 Task: Apply a dynamic EQ to specifically target and reduce sibilant frequencies.
Action: Mouse moved to (4, 11)
Screenshot: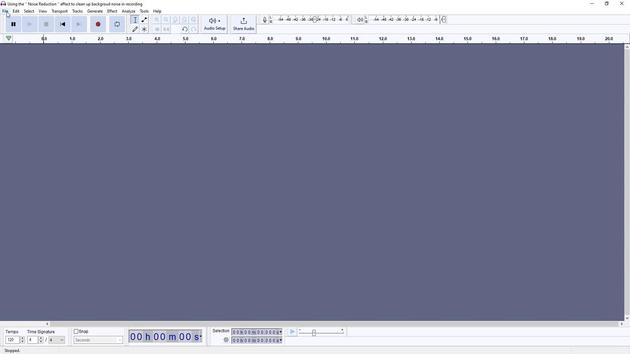 
Action: Mouse pressed left at (4, 11)
Screenshot: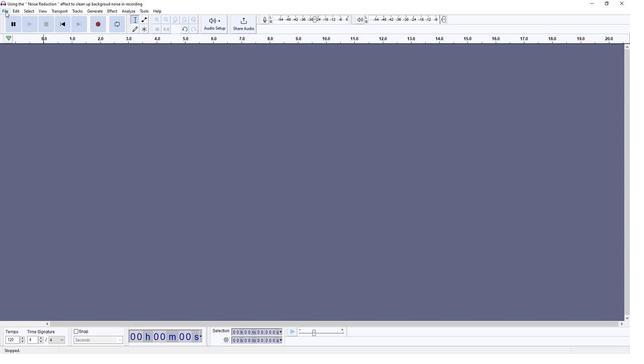 
Action: Mouse moved to (107, 77)
Screenshot: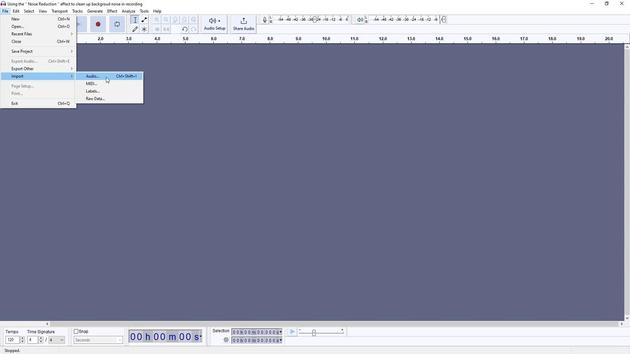 
Action: Mouse pressed left at (107, 77)
Screenshot: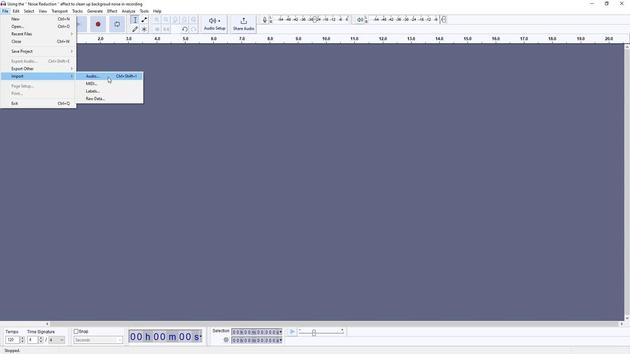 
Action: Mouse moved to (61, 55)
Screenshot: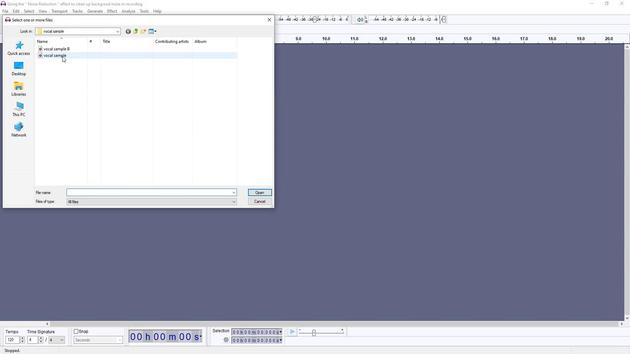 
Action: Mouse pressed left at (61, 55)
Screenshot: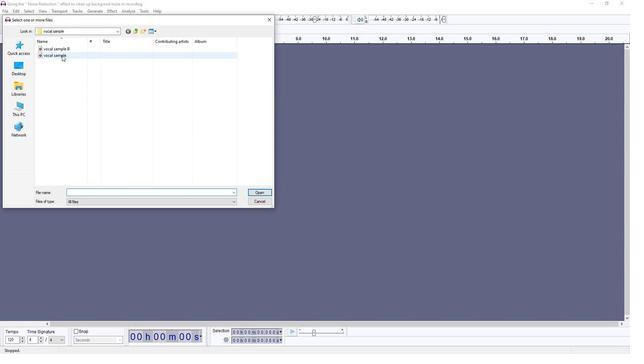 
Action: Mouse moved to (263, 194)
Screenshot: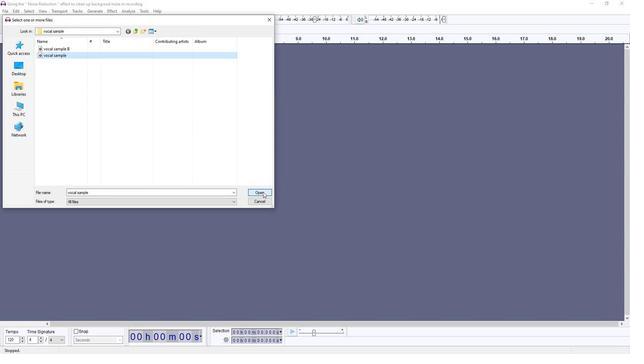 
Action: Mouse pressed left at (263, 194)
Screenshot: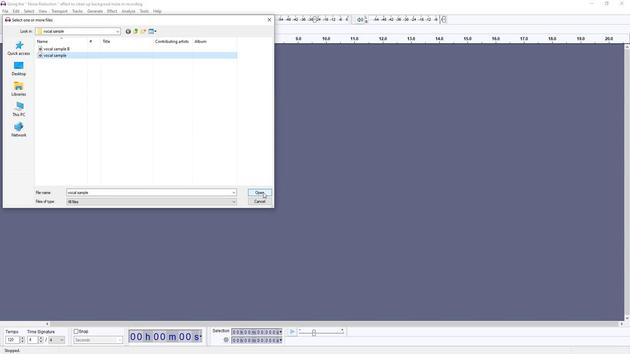 
Action: Mouse moved to (620, 51)
Screenshot: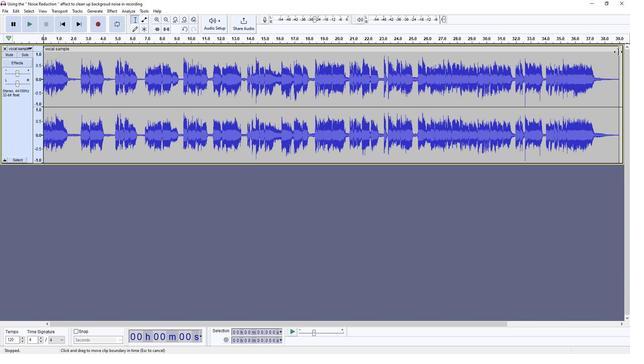 
Action: Mouse pressed left at (620, 51)
Screenshot: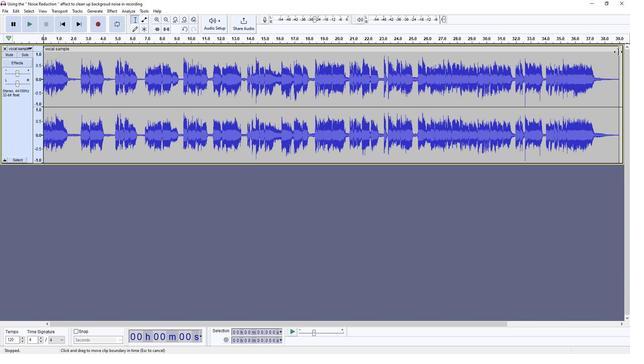 
Action: Mouse moved to (220, 71)
Screenshot: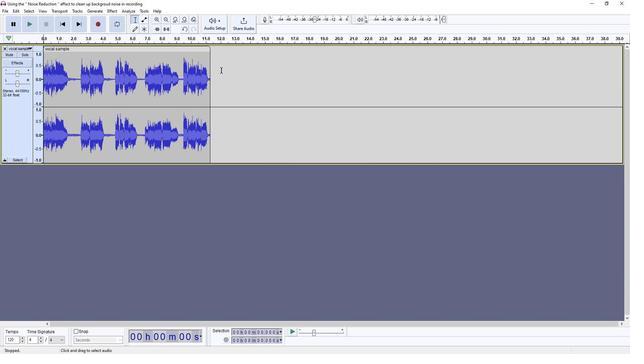 
Action: Mouse pressed left at (220, 71)
Screenshot: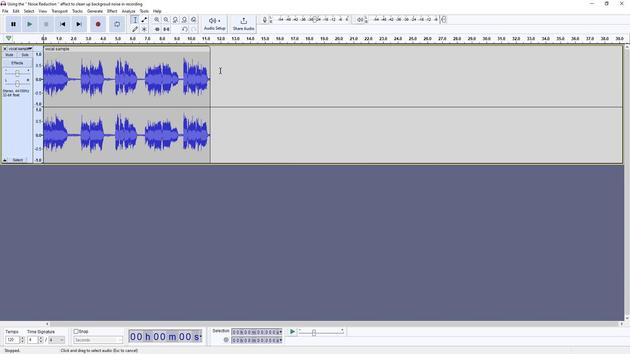 
Action: Mouse moved to (30, 23)
Screenshot: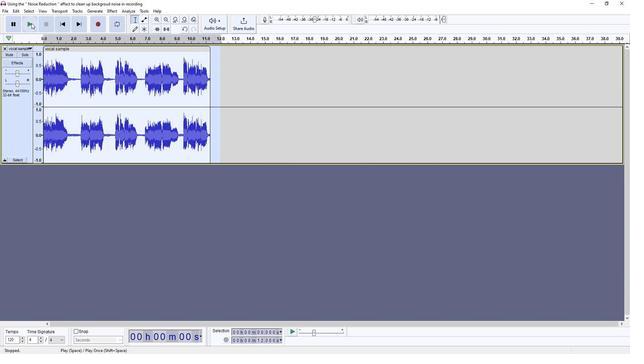 
Action: Mouse pressed left at (30, 23)
Screenshot: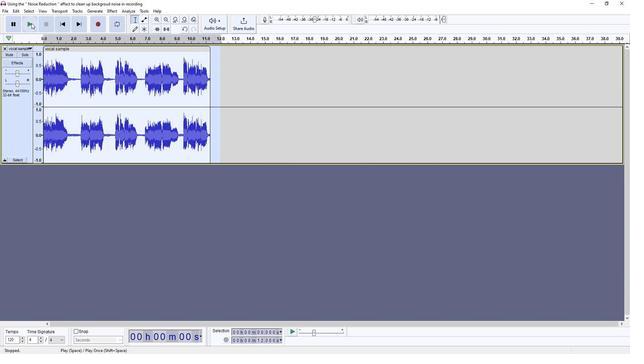 
Action: Mouse moved to (45, 23)
Screenshot: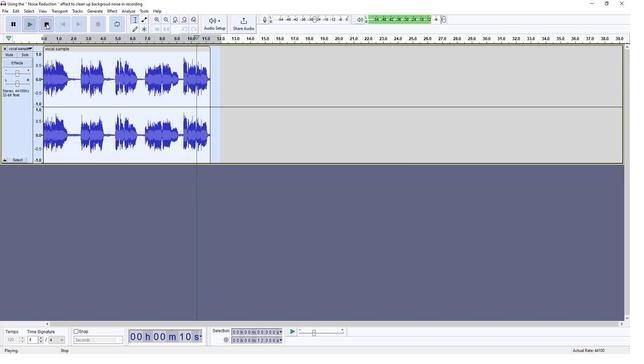 
Action: Mouse pressed left at (45, 23)
Screenshot: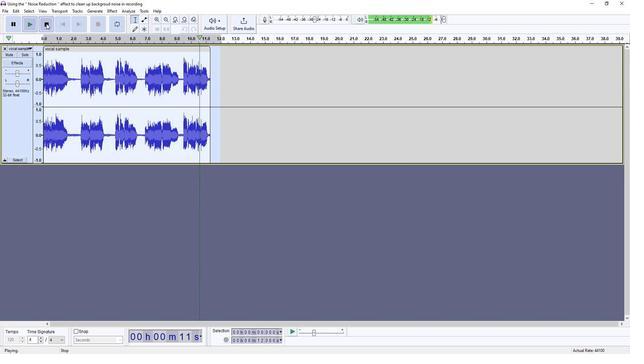 
Action: Mouse moved to (109, 7)
Screenshot: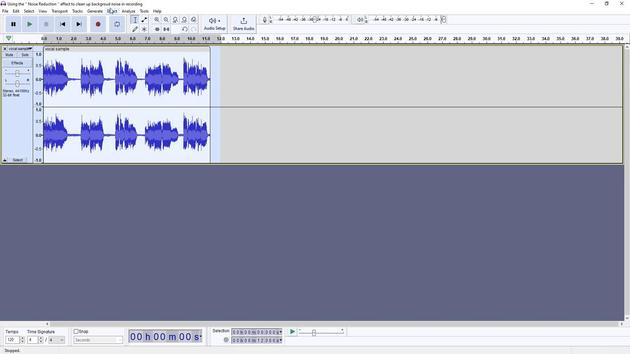 
Action: Mouse pressed left at (109, 7)
Screenshot: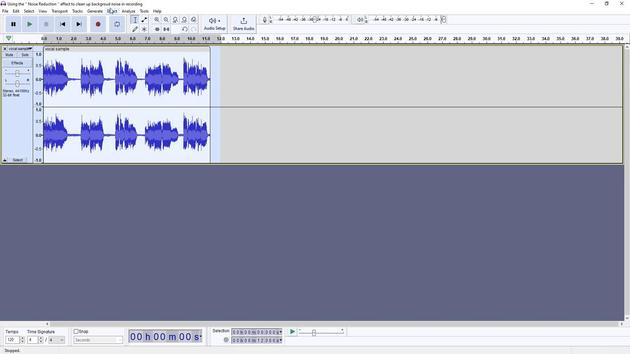 
Action: Mouse moved to (212, 93)
Screenshot: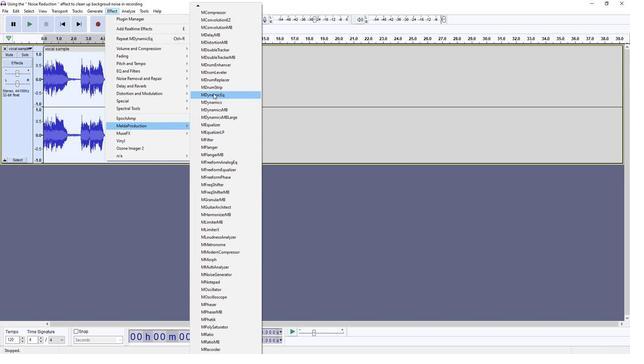 
Action: Mouse pressed left at (212, 93)
Screenshot: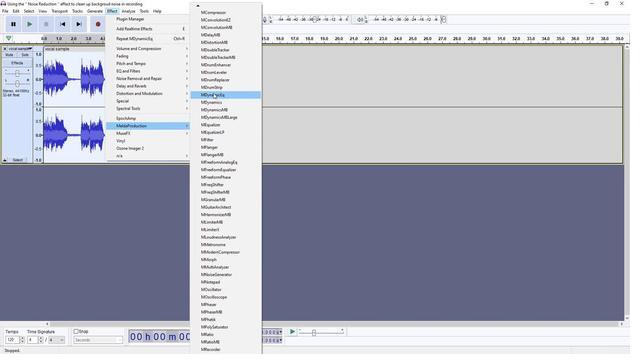
Action: Mouse moved to (327, 108)
Screenshot: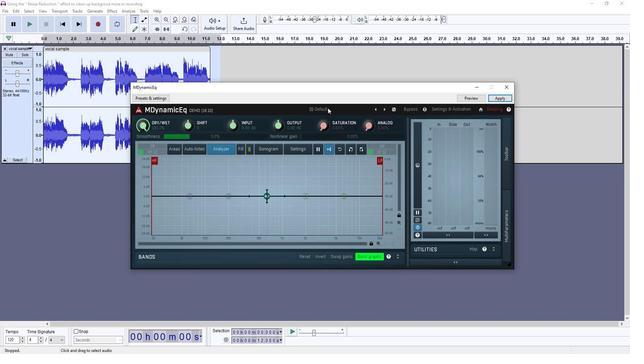 
Action: Mouse pressed left at (327, 108)
Screenshot: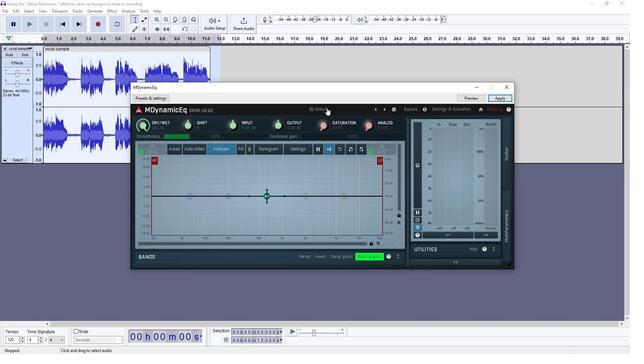 
Action: Mouse moved to (327, 170)
Screenshot: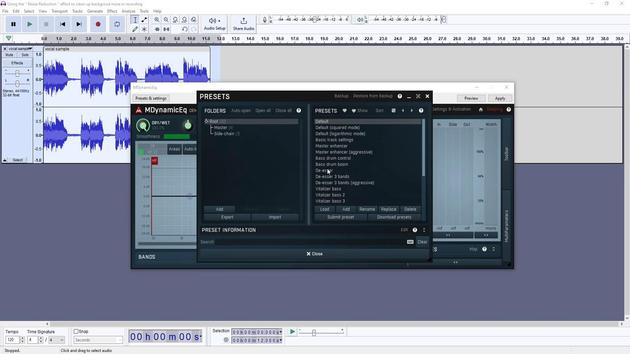 
Action: Mouse pressed left at (327, 170)
Screenshot: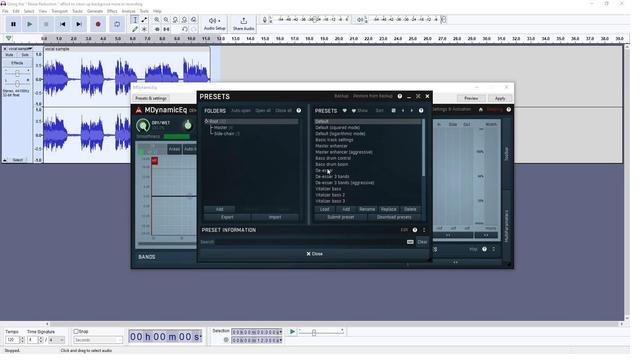 
Action: Mouse moved to (327, 171)
Screenshot: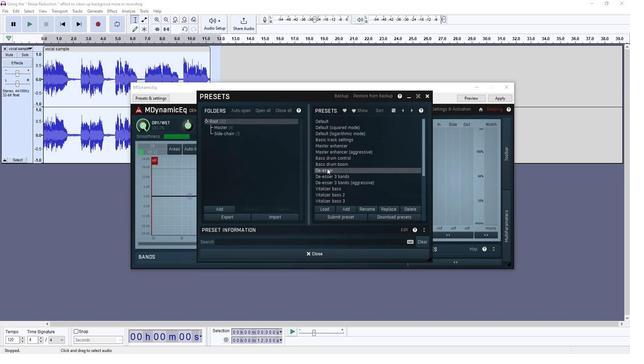 
Action: Mouse pressed left at (327, 171)
Screenshot: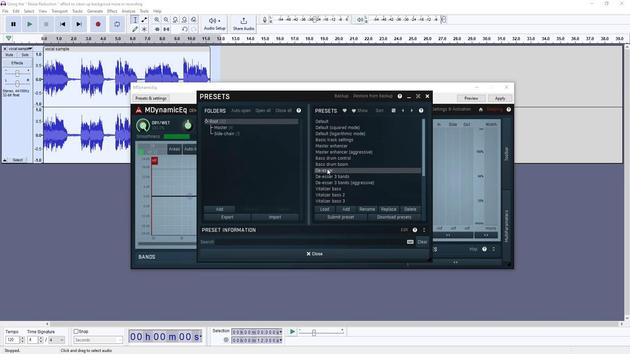 
Action: Mouse pressed left at (327, 171)
Screenshot: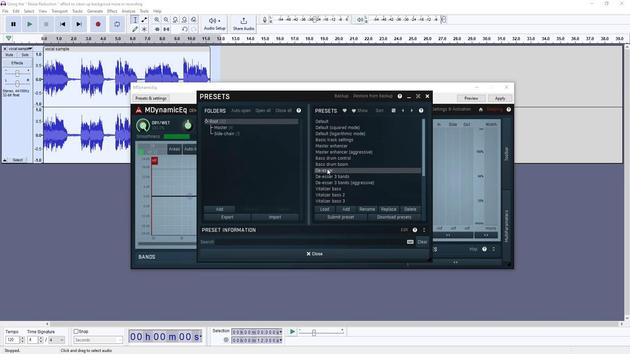 
Action: Mouse moved to (428, 95)
Screenshot: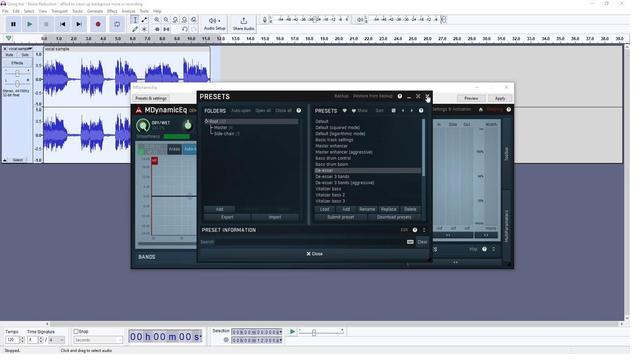 
Action: Mouse pressed left at (428, 95)
Screenshot: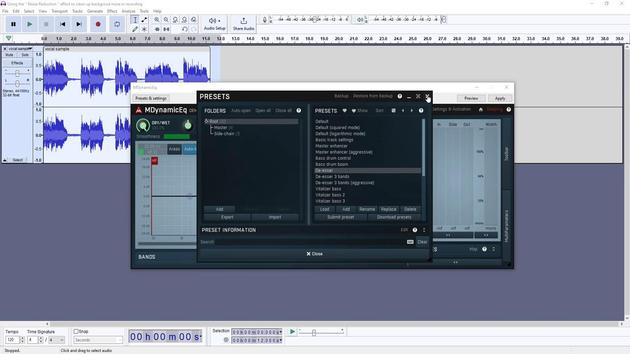 
Action: Mouse moved to (471, 98)
Screenshot: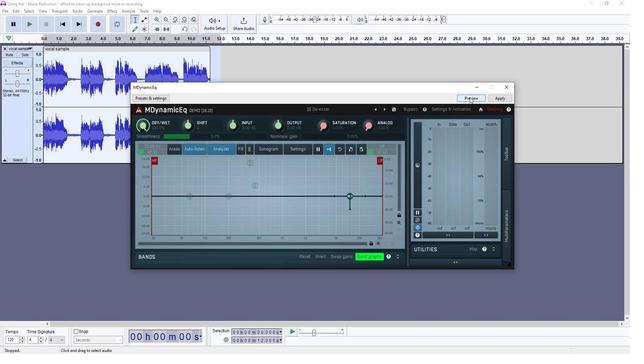 
Action: Mouse pressed left at (471, 98)
Screenshot: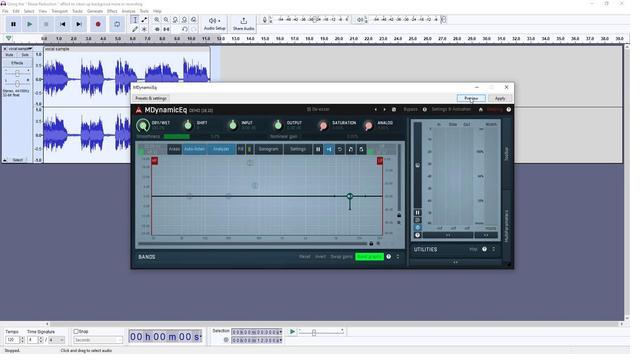 
Action: Mouse moved to (503, 96)
Screenshot: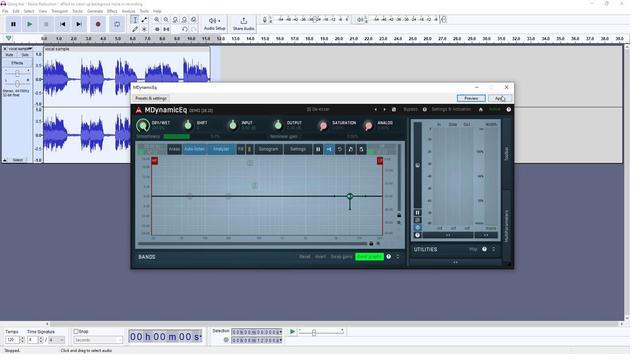
Action: Mouse pressed left at (503, 96)
Screenshot: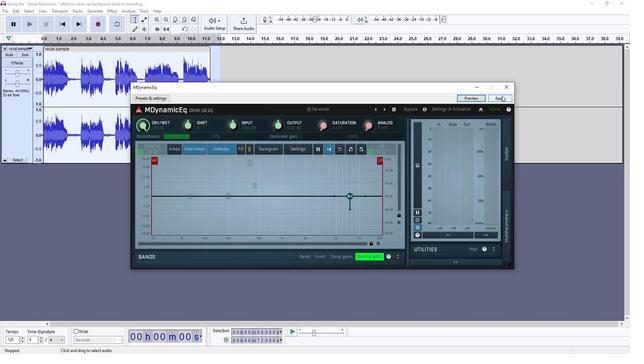 
Action: Mouse moved to (30, 24)
Screenshot: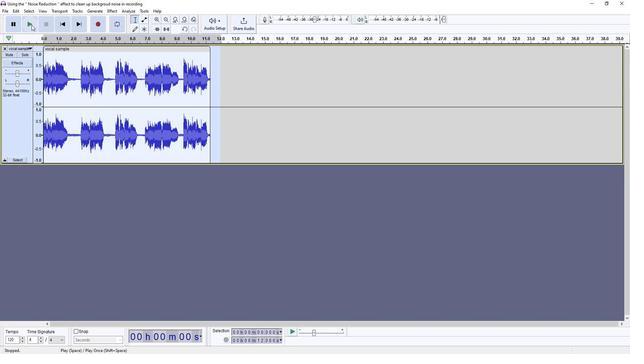 
Action: Mouse pressed left at (30, 24)
Screenshot: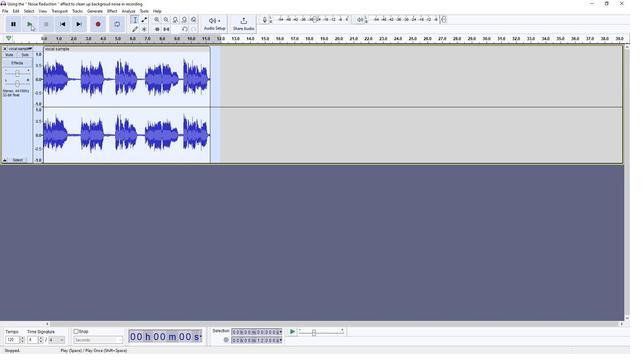 
Action: Mouse moved to (42, 24)
Screenshot: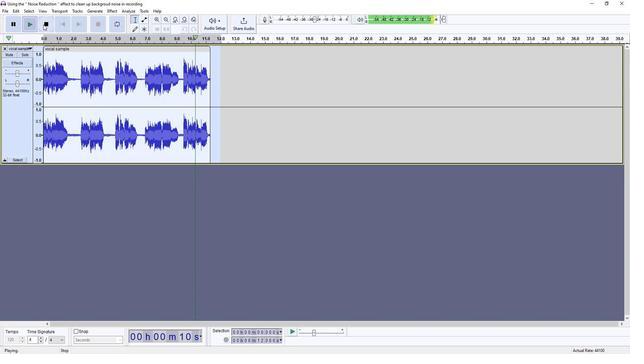 
Action: Mouse pressed left at (42, 24)
Screenshot: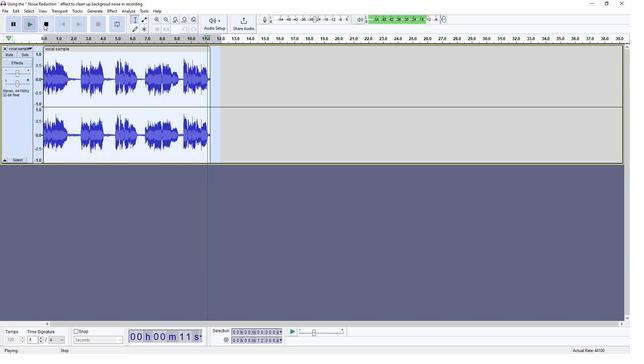 
Action: Mouse moved to (2, 11)
Screenshot: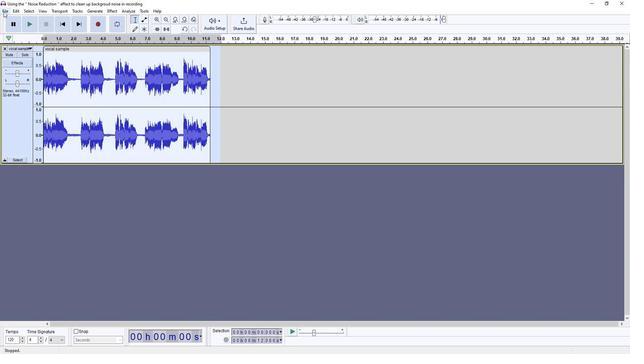 
Action: Mouse pressed left at (2, 11)
Screenshot: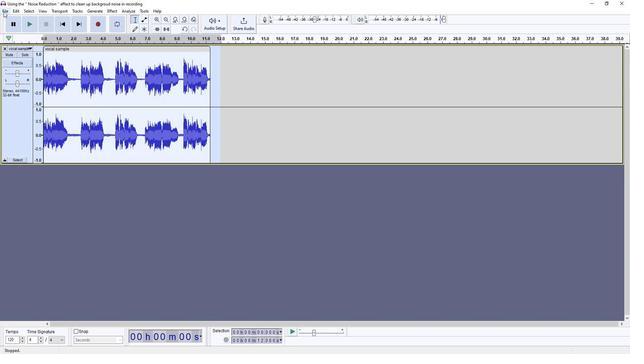 
Action: Mouse moved to (98, 57)
Screenshot: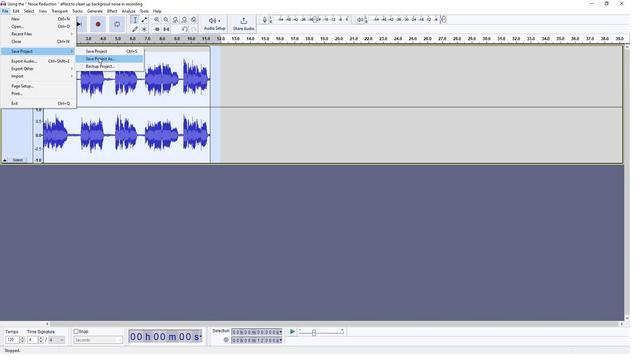 
Action: Mouse pressed left at (98, 57)
Screenshot: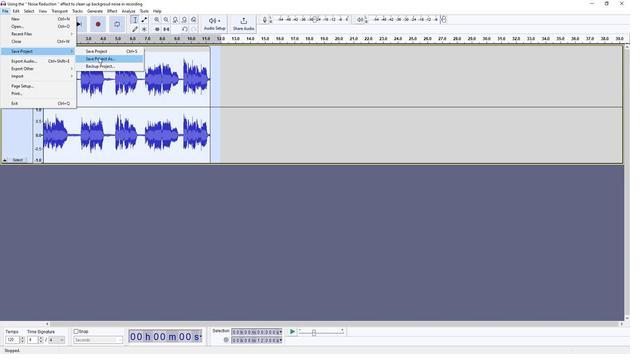 
Action: Mouse moved to (98, 58)
Screenshot: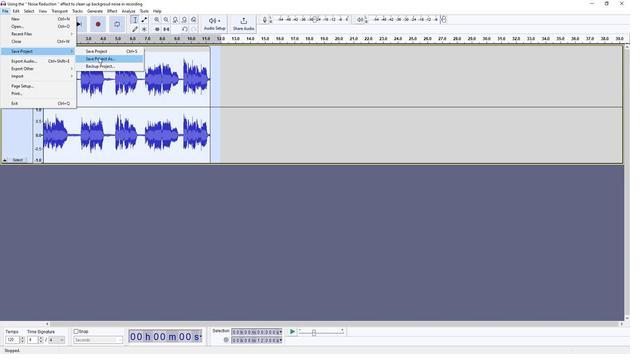 
Action: Key pressed <Key.backspace><Key.shift><Key.shift><Key.shift><Key.shift><Key.shift><Key.shift><Key.shift><Key.shift><Key.shift><Key.shift><Key.shift><Key.shift><Key.shift><Key.shift><Key.shift><Key.shift><Key.shift><Key.shift><Key.shift><Key.shift><Key.shift>Applying<Key.space>a<Key.space>dynamic<Key.space><Key.shift>EQ<Key.space>tp<Key.backspace>o<Key.space>specifically<Key.space>tr<Key.backspace>arget<Key.space>anf<Key.backspace>d<Key.space>reduce<Key.space>sibilant<Key.space>frequencu<Key.backspace>ies
Screenshot: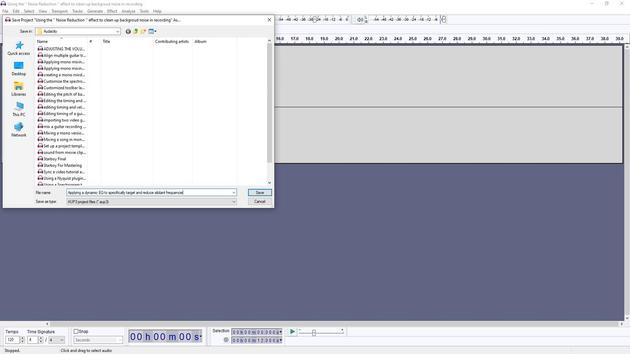 
Action: Mouse moved to (254, 192)
Screenshot: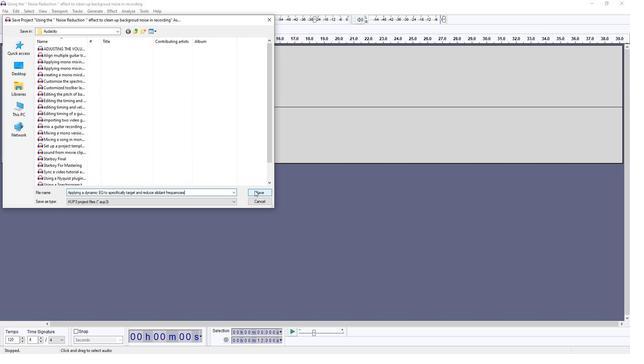 
Action: Mouse pressed left at (254, 192)
Screenshot: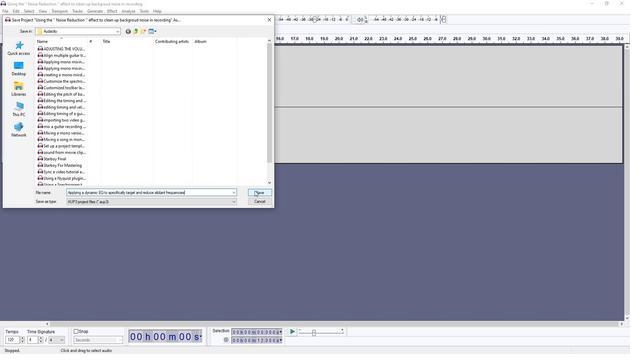 
